Task: Arrange a 60-minute meeting to evaluate sustainability reporting metrics.
Action: Mouse moved to (70, 147)
Screenshot: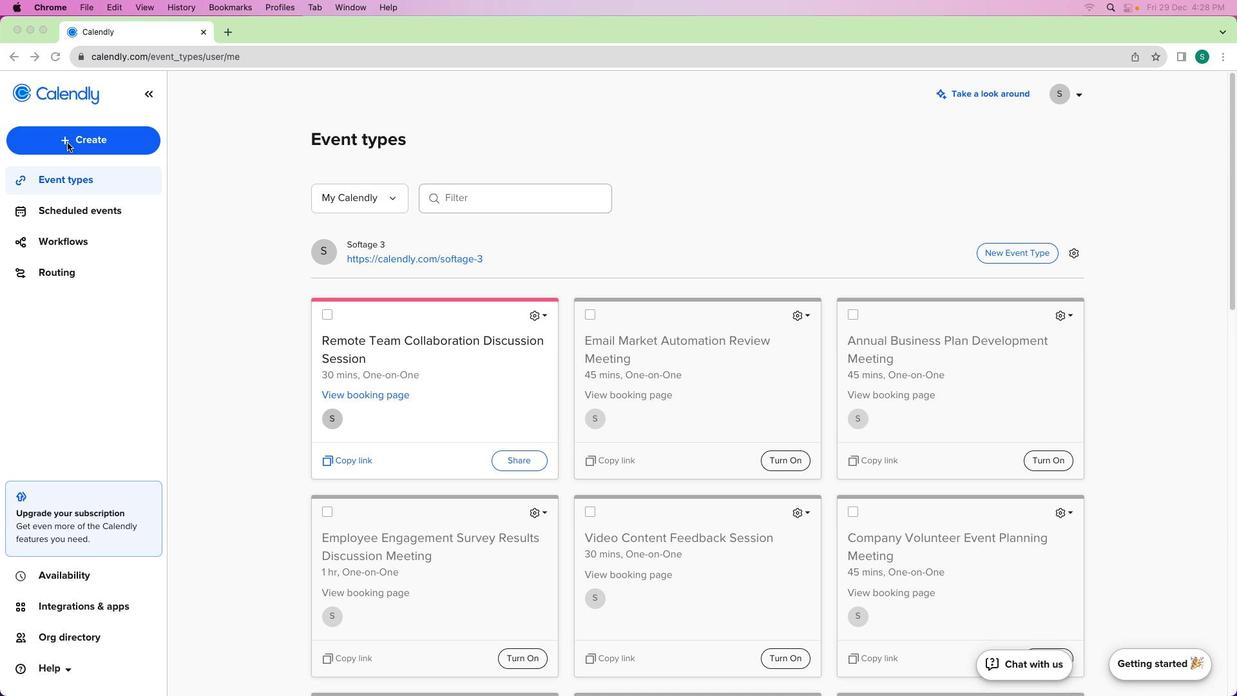 
Action: Mouse pressed left at (70, 147)
Screenshot: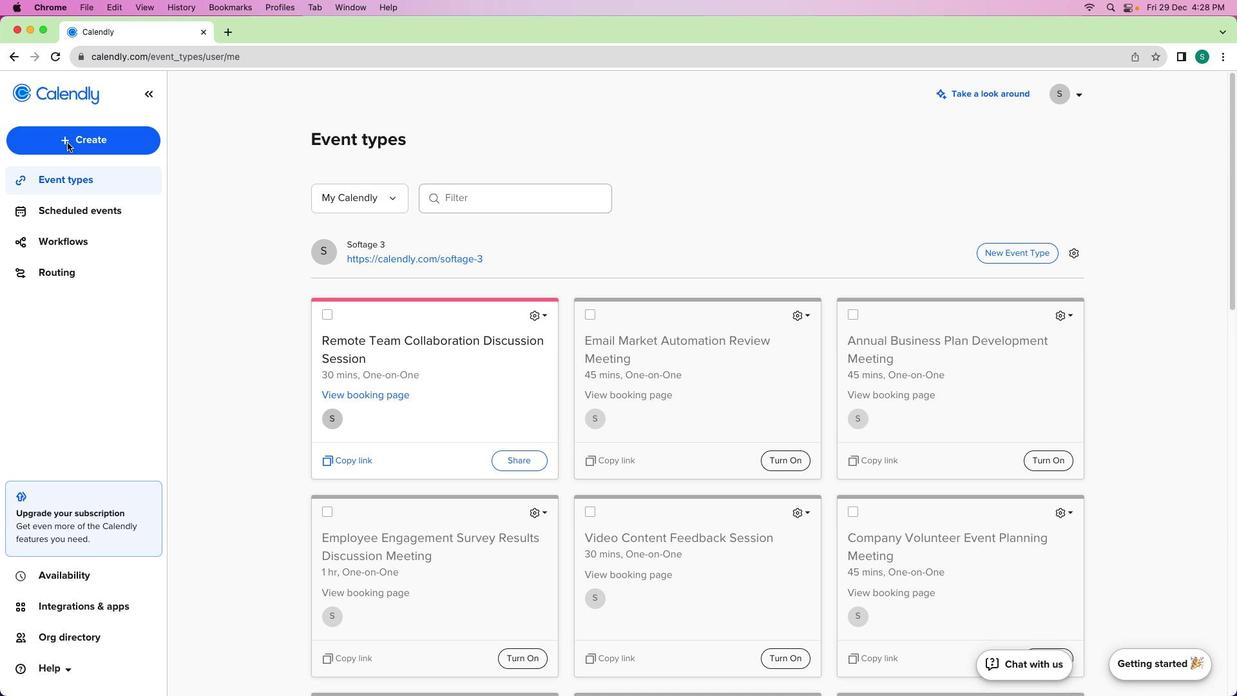 
Action: Mouse moved to (82, 145)
Screenshot: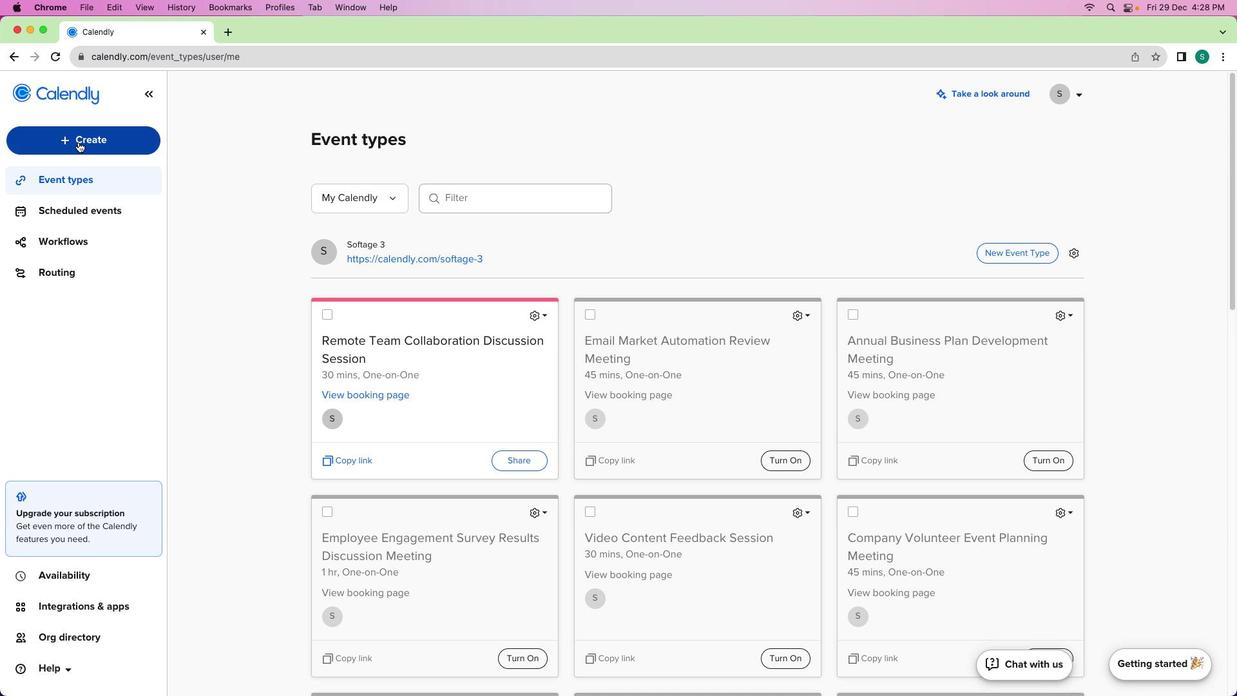 
Action: Mouse pressed left at (82, 145)
Screenshot: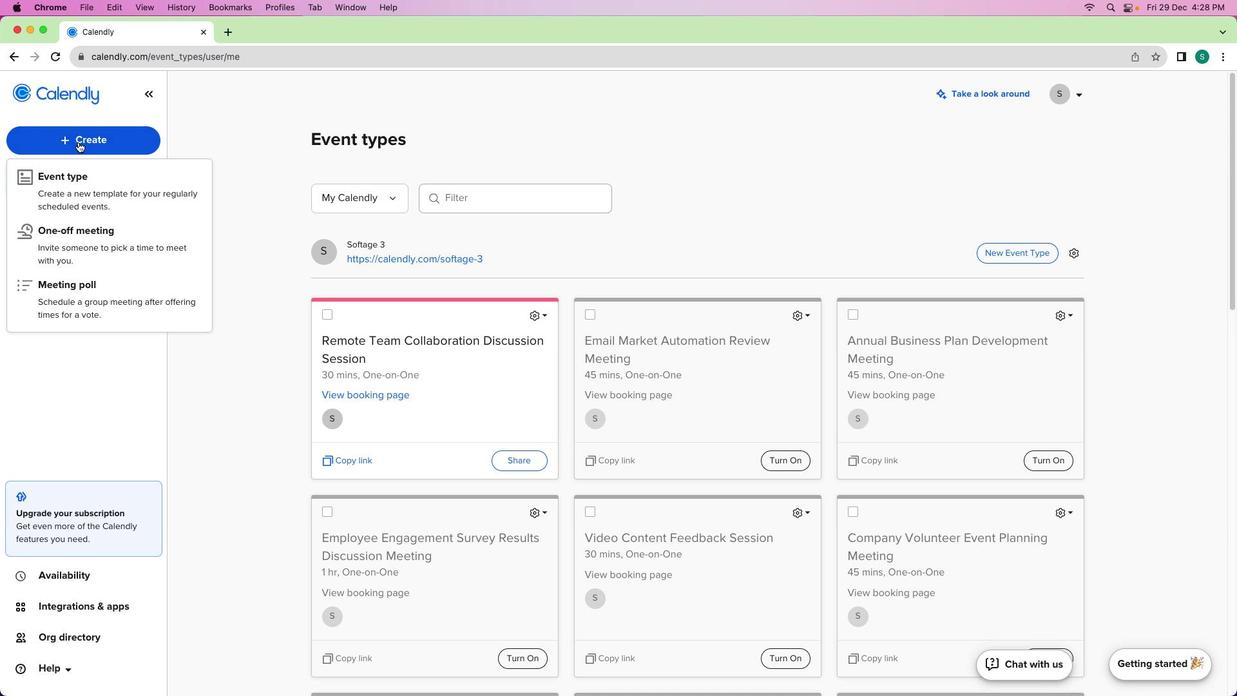 
Action: Mouse moved to (93, 191)
Screenshot: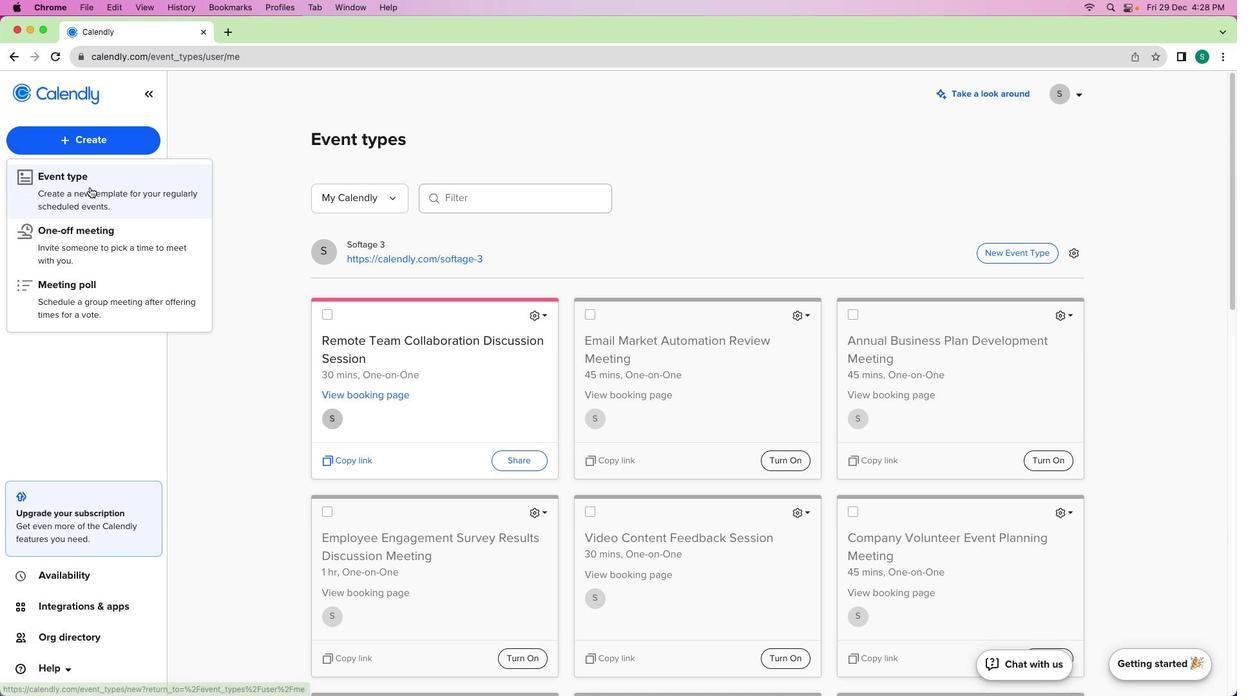 
Action: Mouse pressed left at (93, 191)
Screenshot: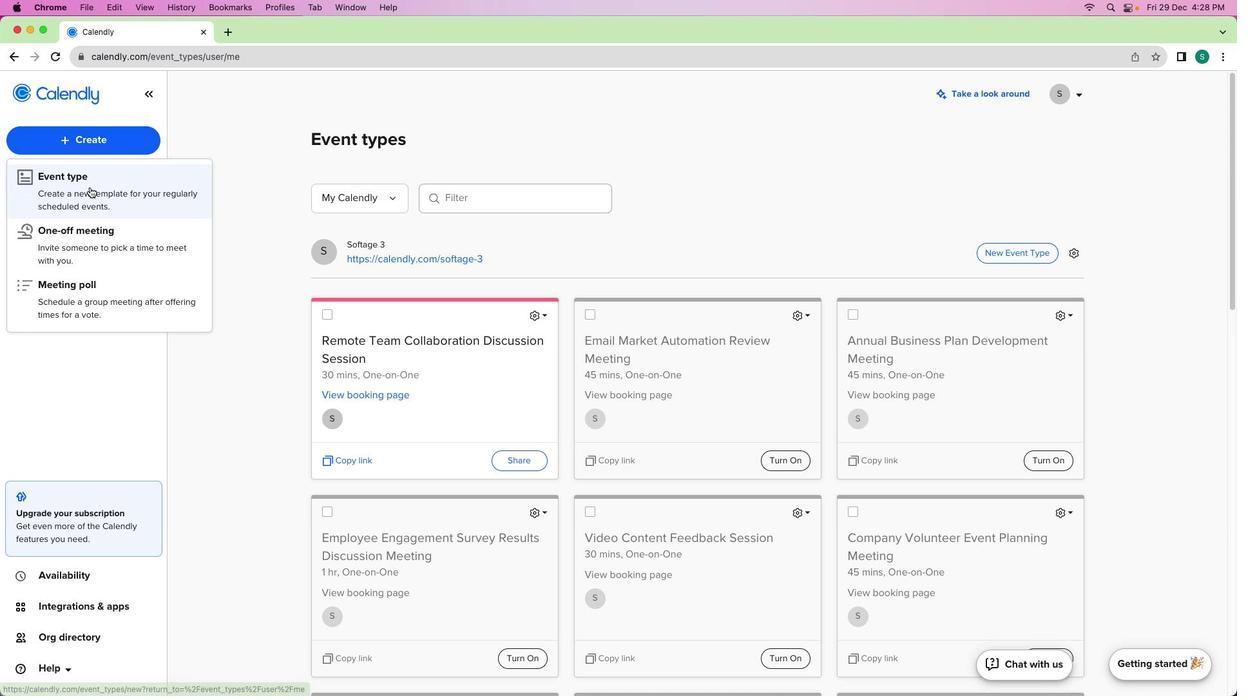 
Action: Mouse moved to (452, 253)
Screenshot: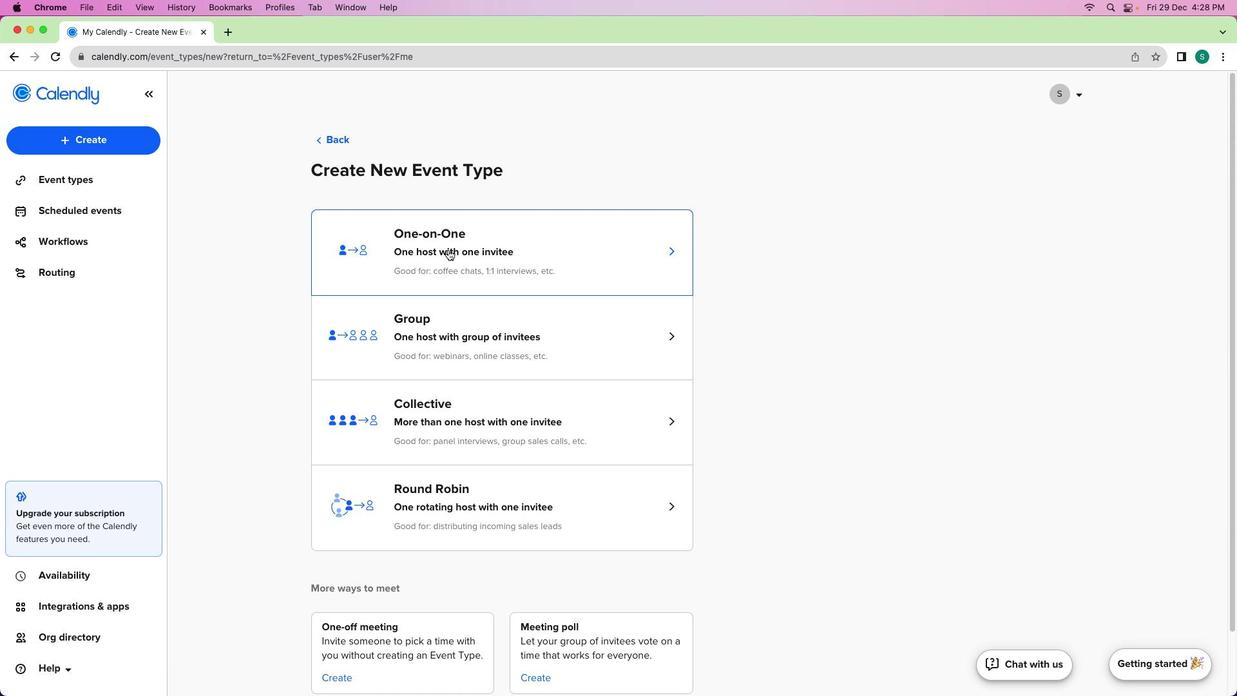 
Action: Mouse pressed left at (452, 253)
Screenshot: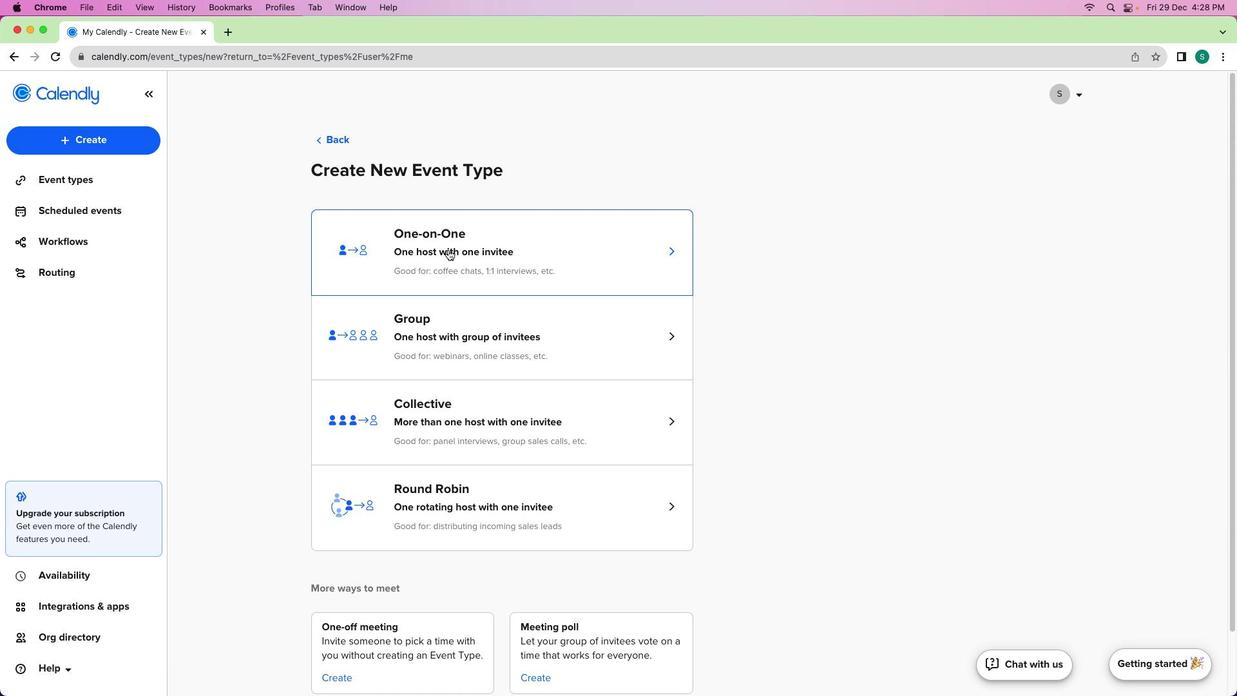 
Action: Mouse moved to (148, 198)
Screenshot: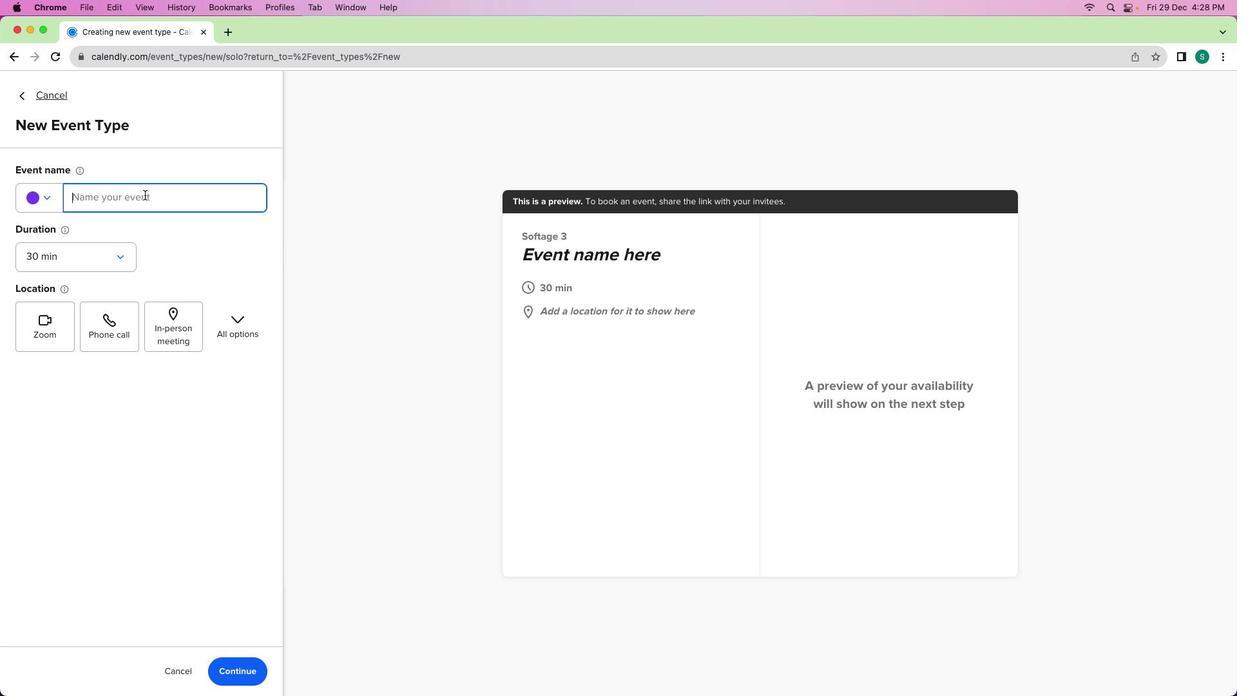 
Action: Mouse pressed left at (148, 198)
Screenshot: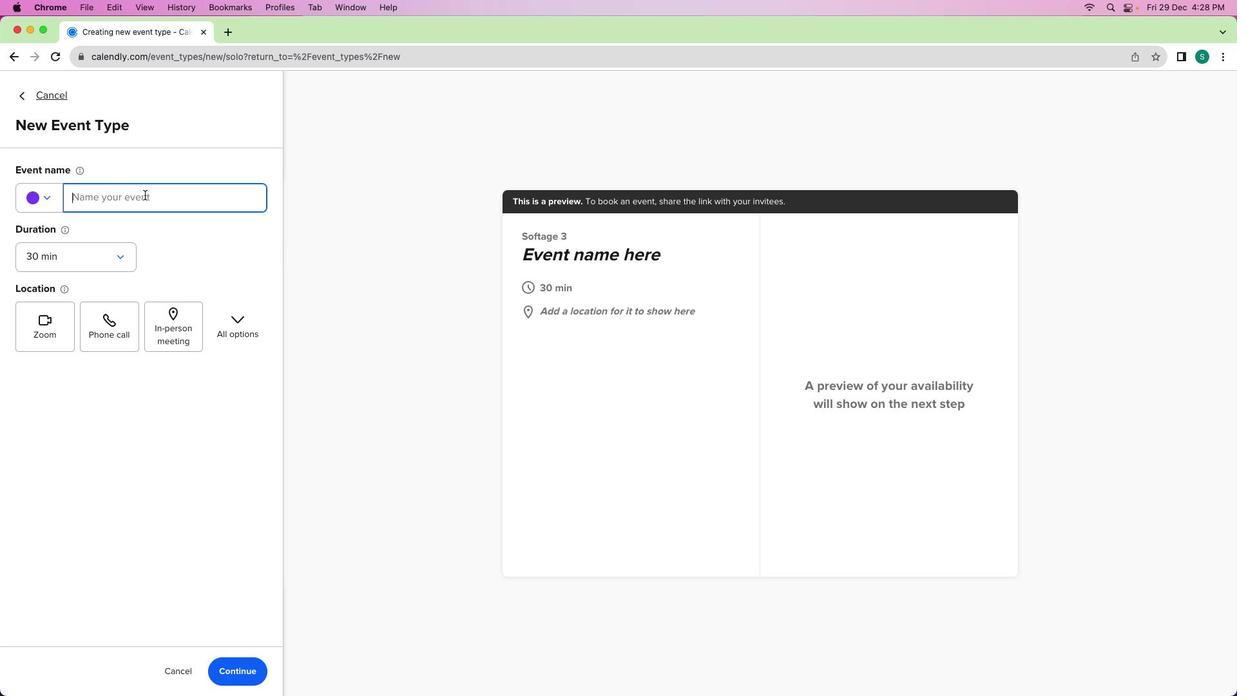 
Action: Mouse moved to (160, 203)
Screenshot: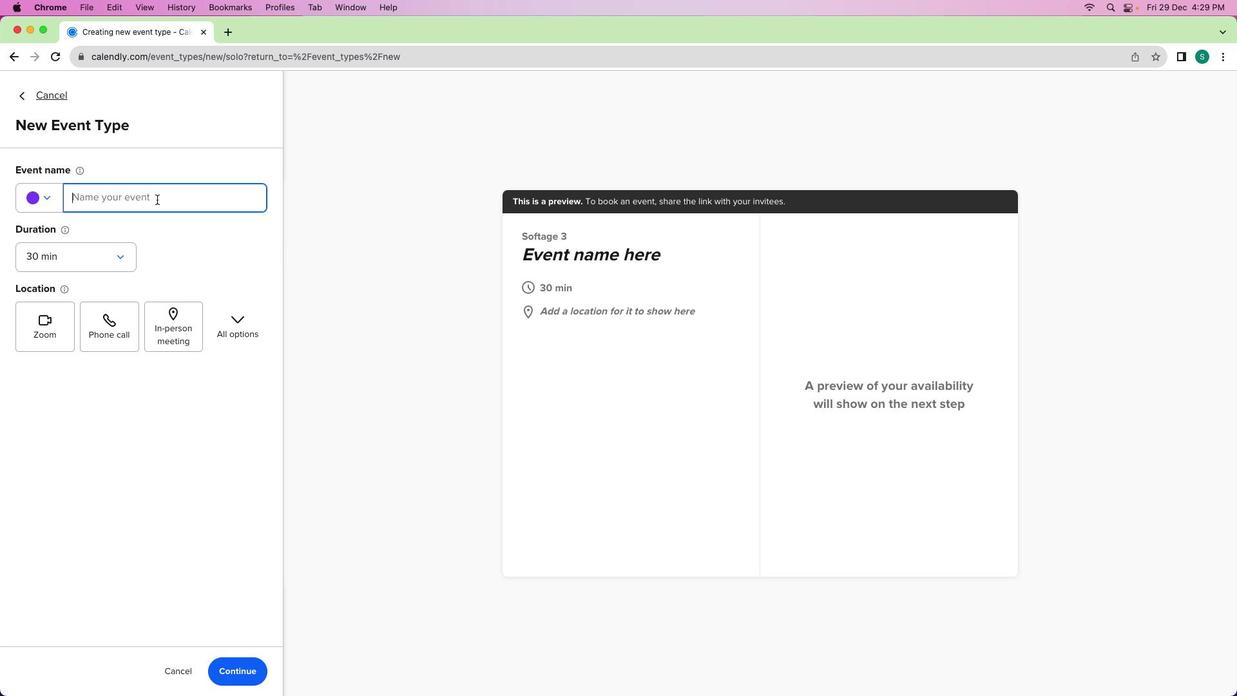 
Action: Key pressed Key.shift'S''u''s''t''a''i''n''a''b''i''l''i''t''y'Key.spaceKey.shift'R''e''p''o''r''t''i''n''g'Key.spaceKey.shift'M''e''r''t'Key.backspaceKey.backspace't''r''i''c''s'Key.spaceKey.shift'E''v''a''l''u''a''t''i''o''n'Key.spaceKey.shift'E'Key.backspaceKey.shift'M''e''e''t''i''n''g'
Screenshot: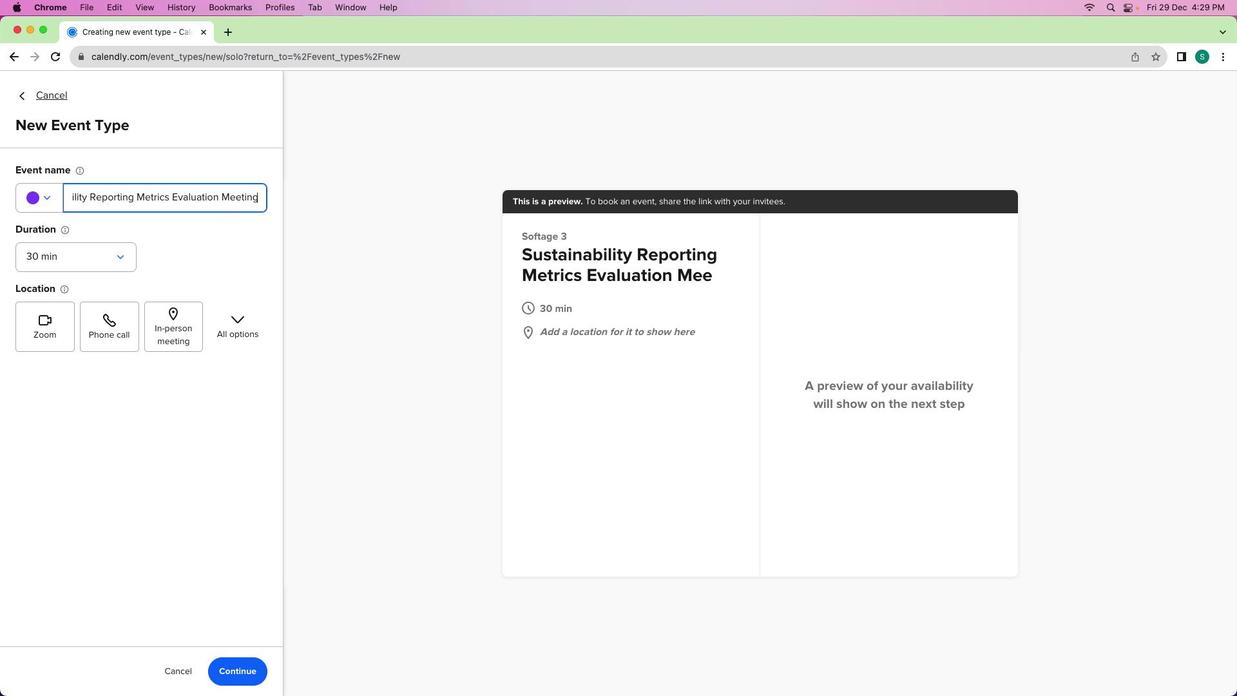 
Action: Mouse moved to (88, 253)
Screenshot: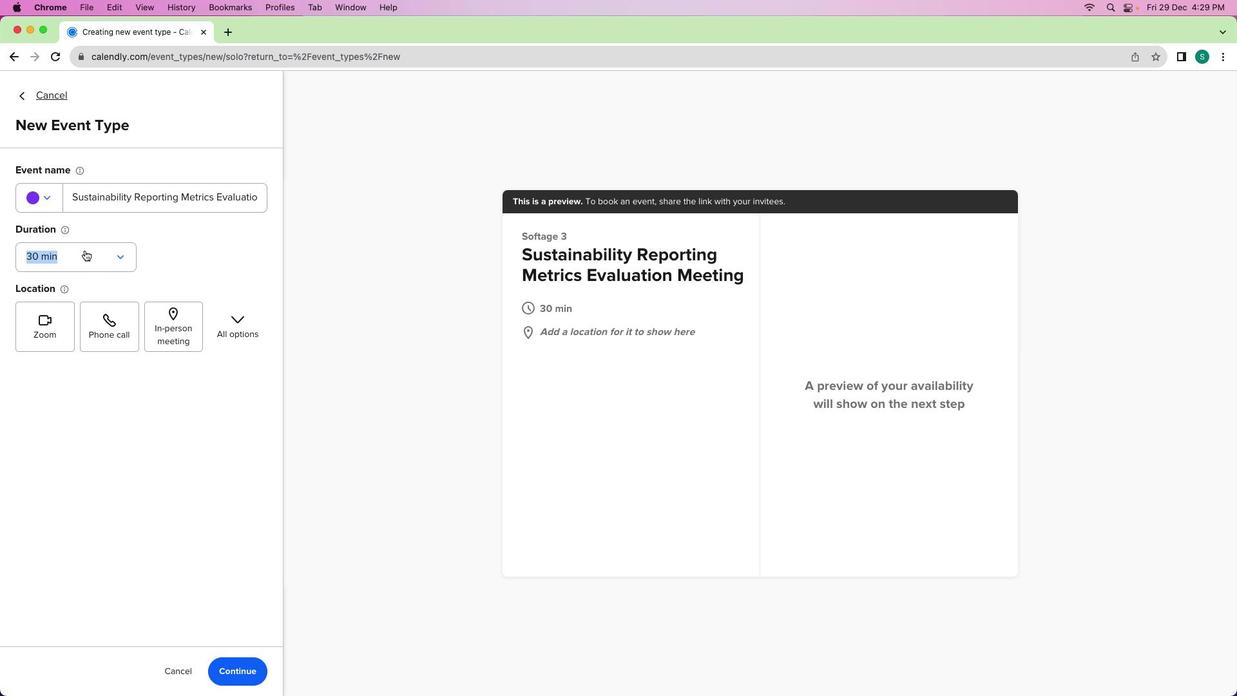 
Action: Mouse pressed left at (88, 253)
Screenshot: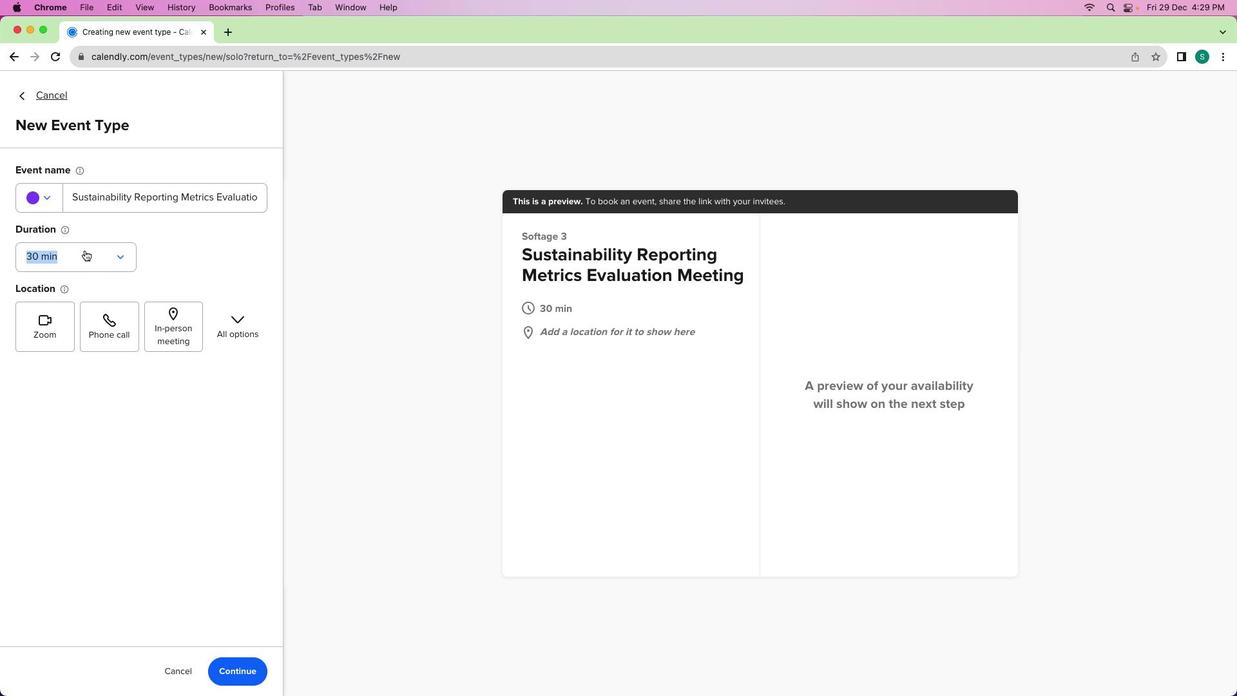 
Action: Mouse moved to (79, 369)
Screenshot: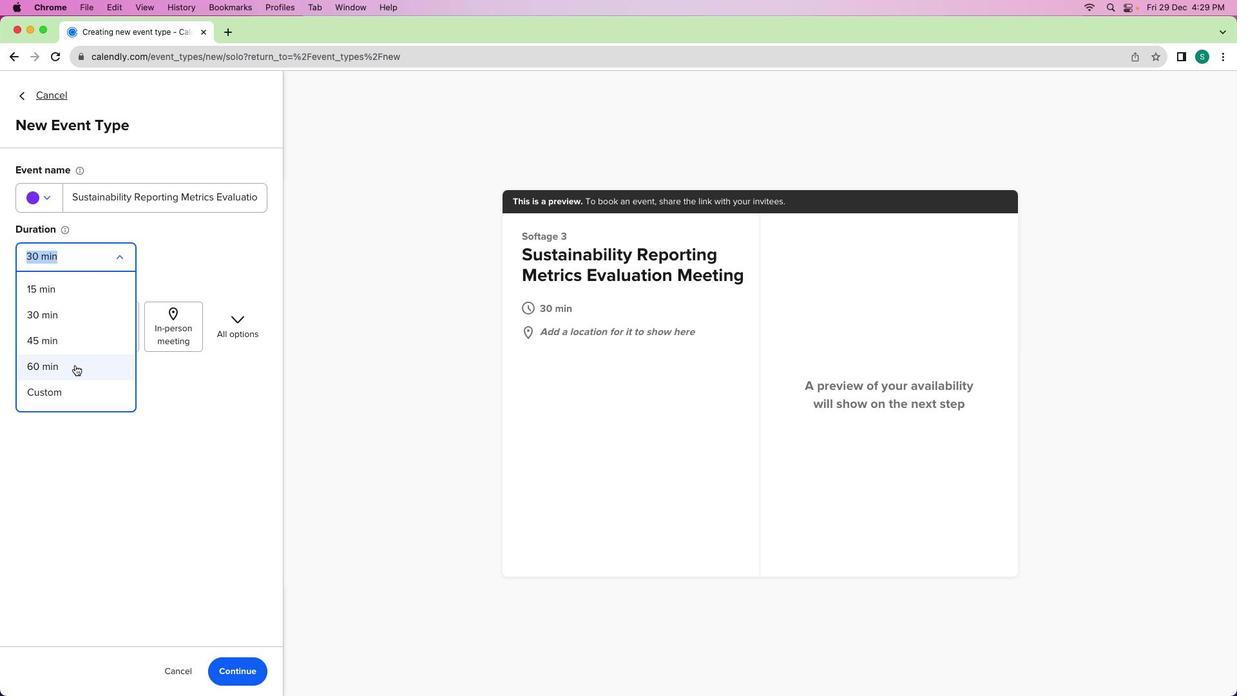 
Action: Mouse pressed left at (79, 369)
Screenshot: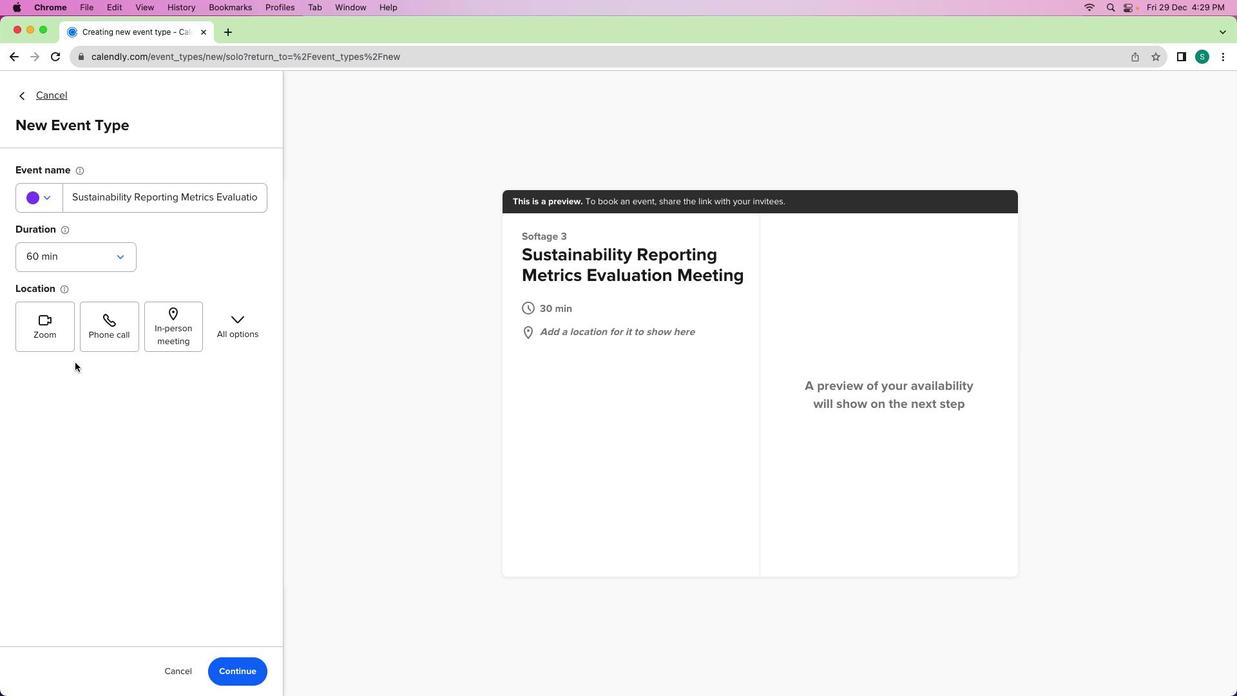 
Action: Mouse moved to (52, 205)
Screenshot: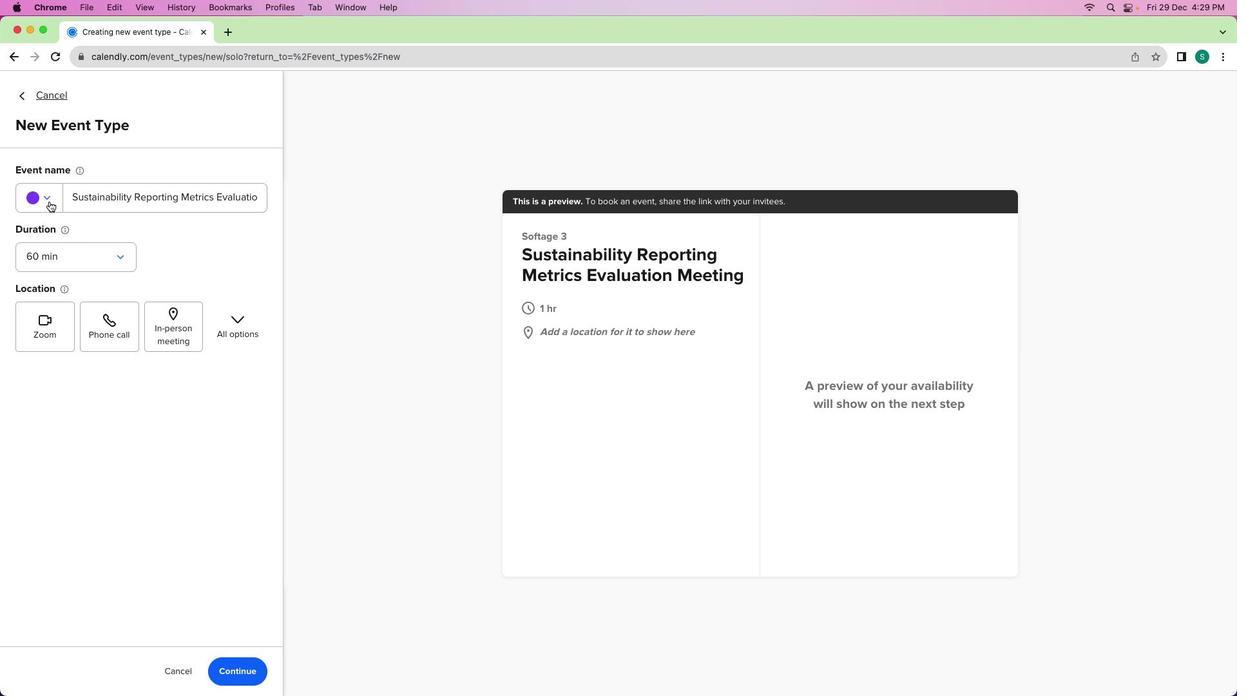 
Action: Mouse pressed left at (52, 205)
Screenshot: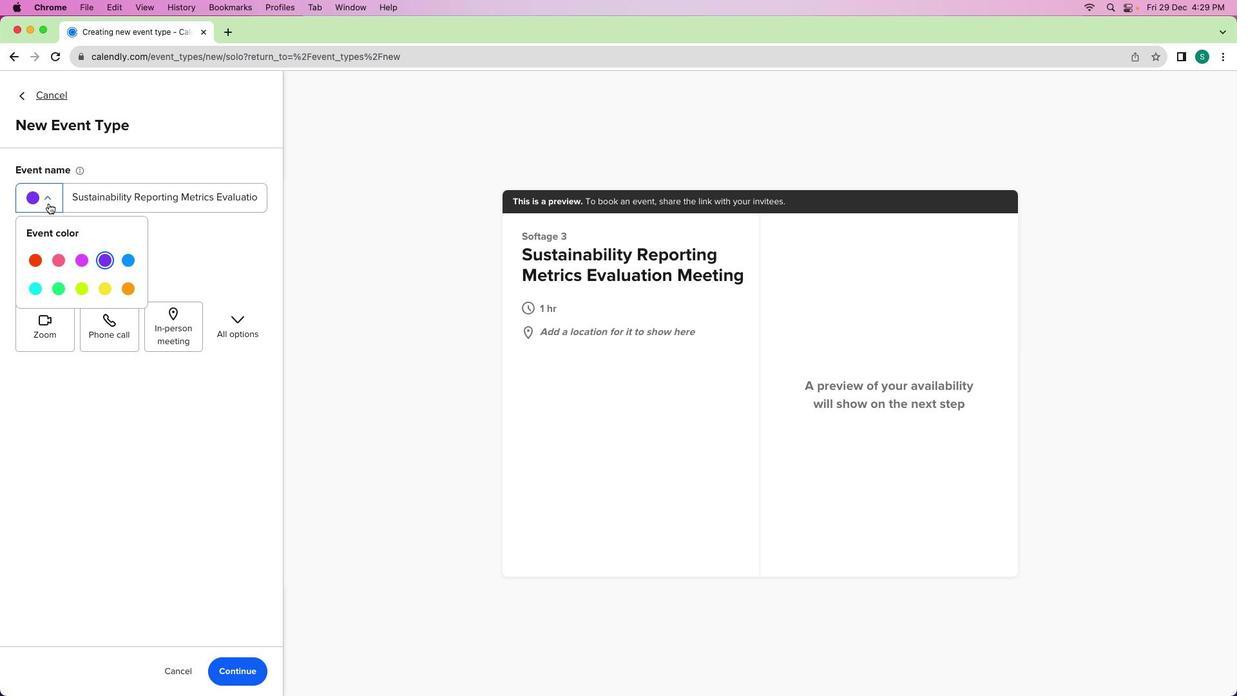 
Action: Mouse moved to (65, 297)
Screenshot: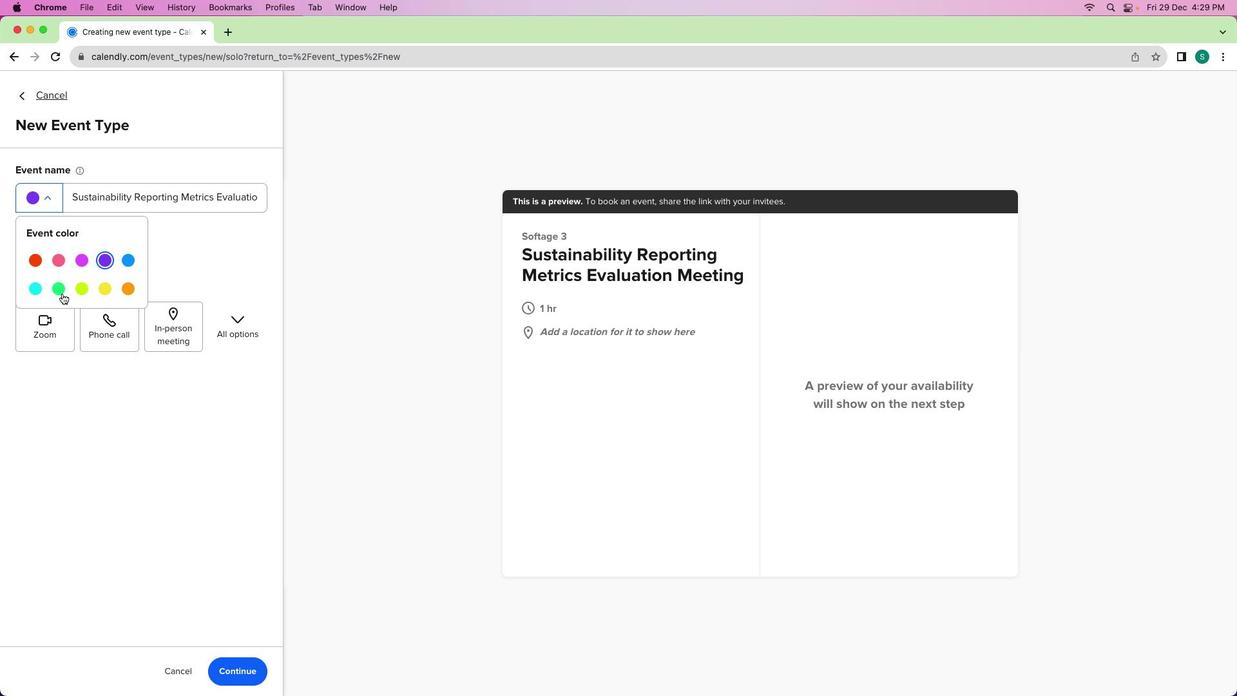 
Action: Mouse pressed left at (65, 297)
Screenshot: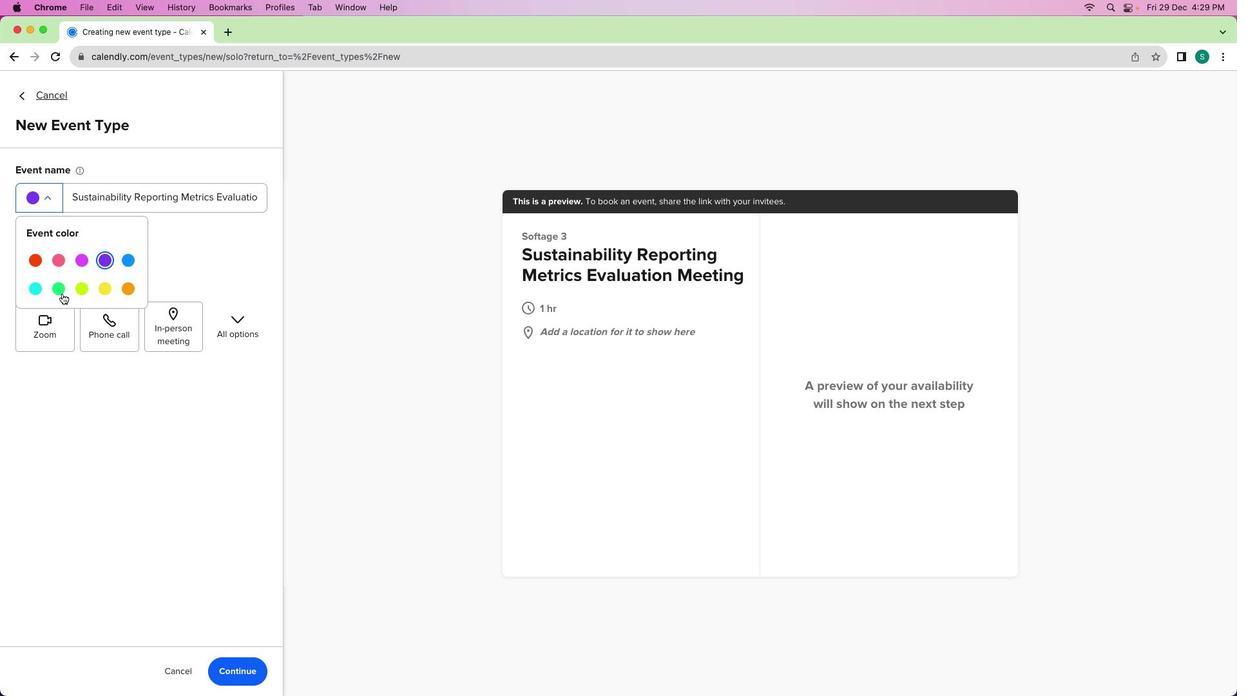 
Action: Mouse moved to (72, 324)
Screenshot: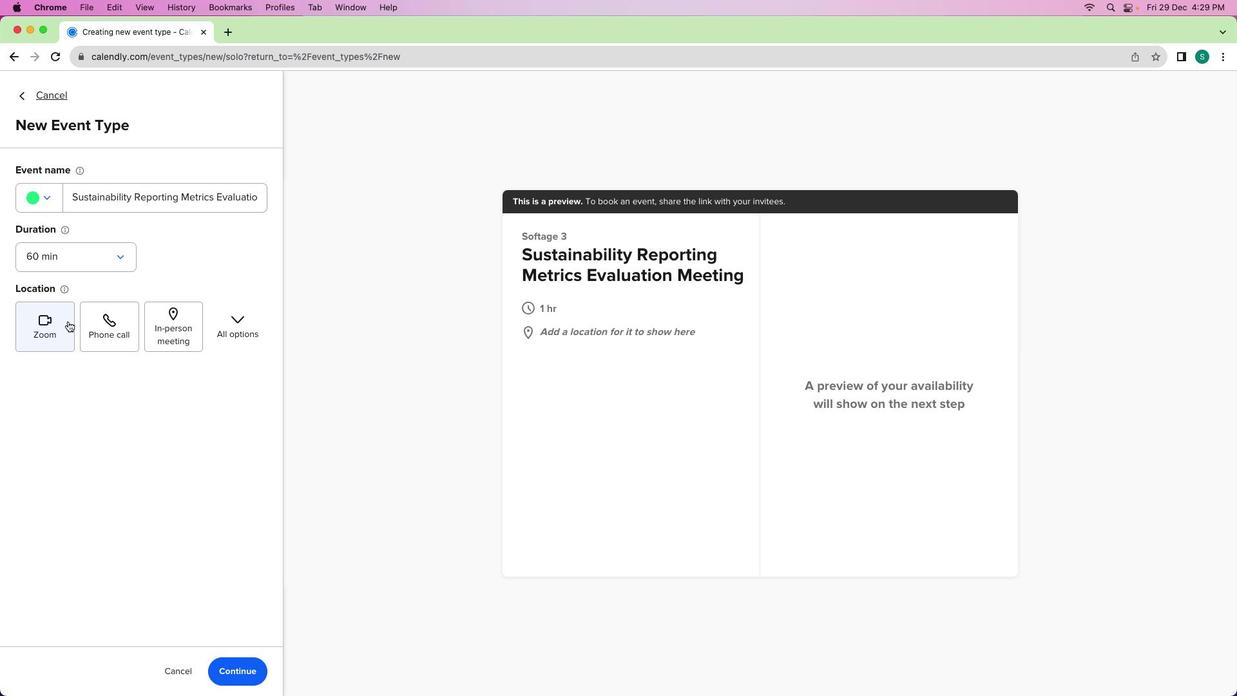 
Action: Mouse pressed left at (72, 324)
Screenshot: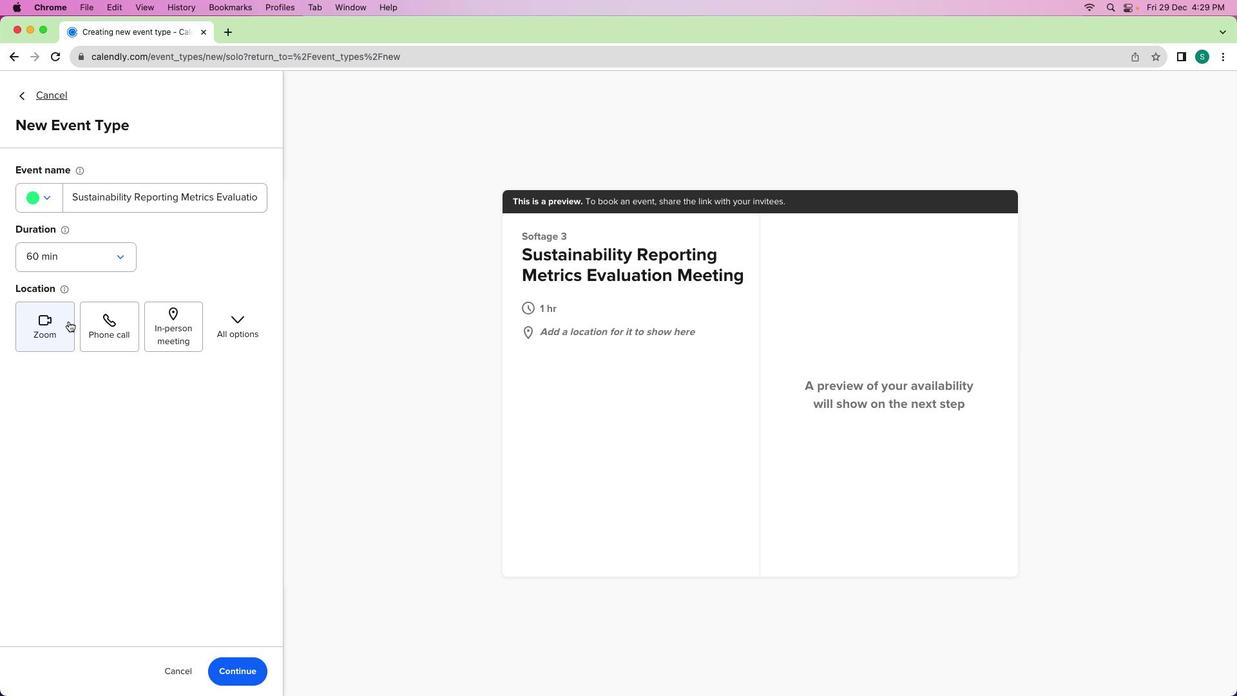 
Action: Mouse moved to (268, 675)
Screenshot: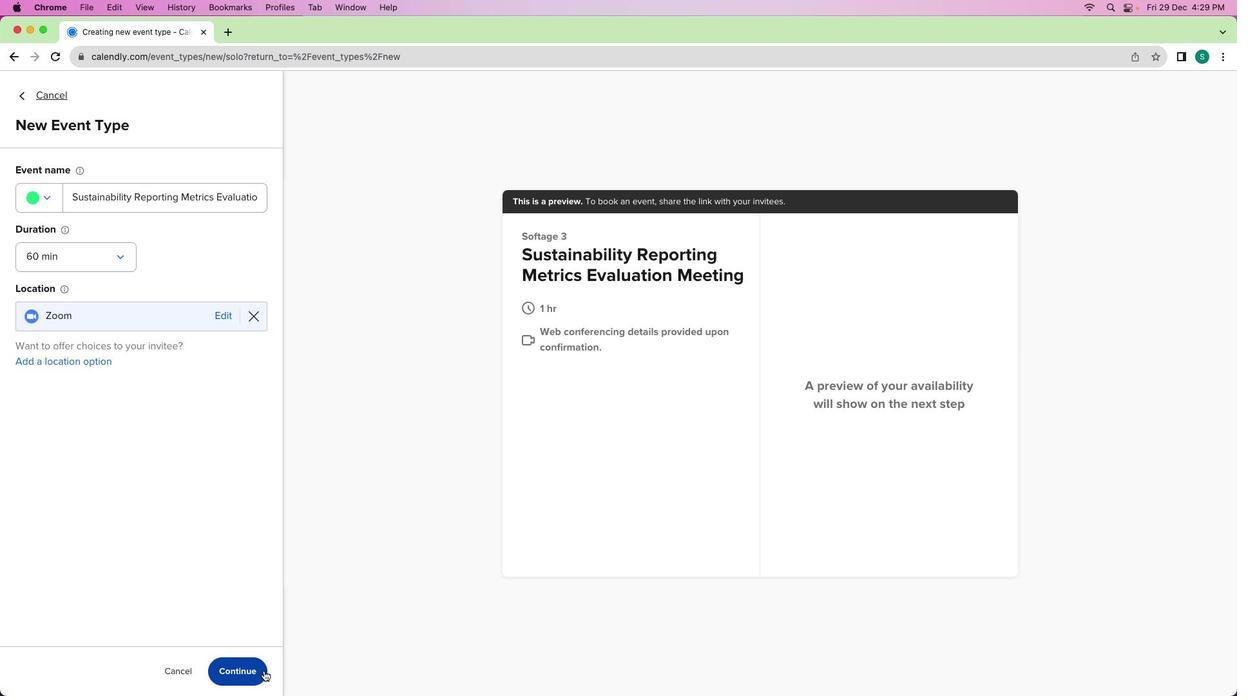
Action: Mouse pressed left at (268, 675)
Screenshot: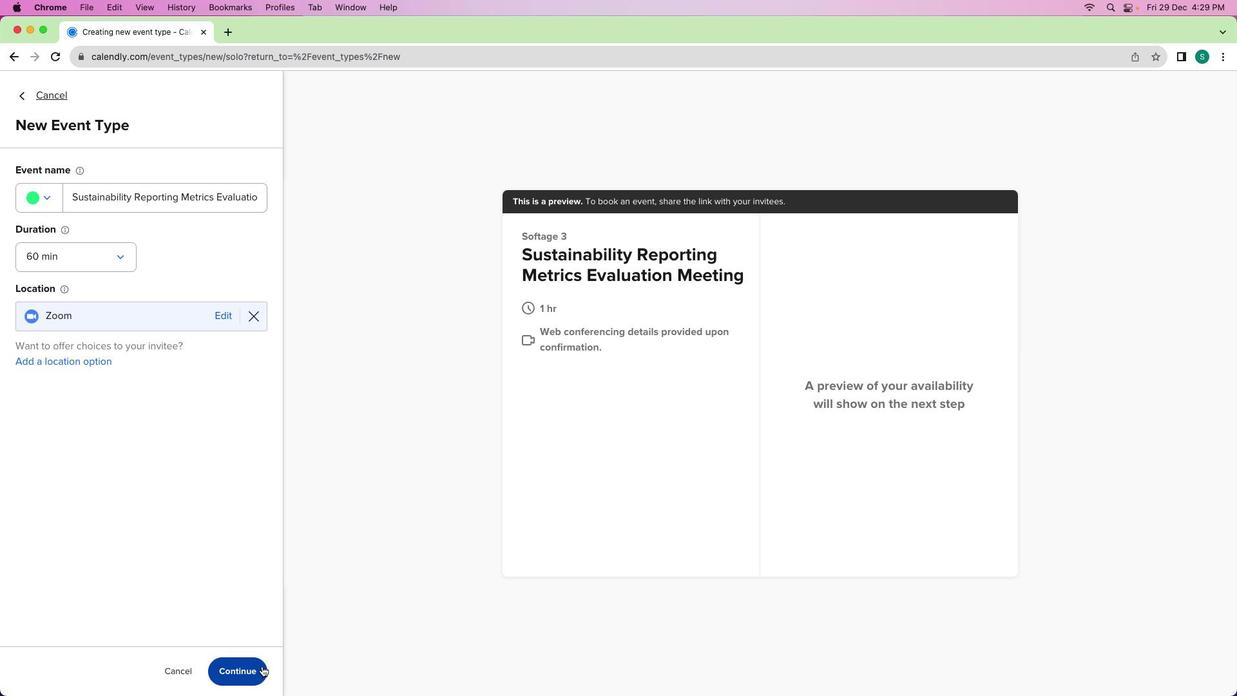 
Action: Mouse moved to (145, 228)
Screenshot: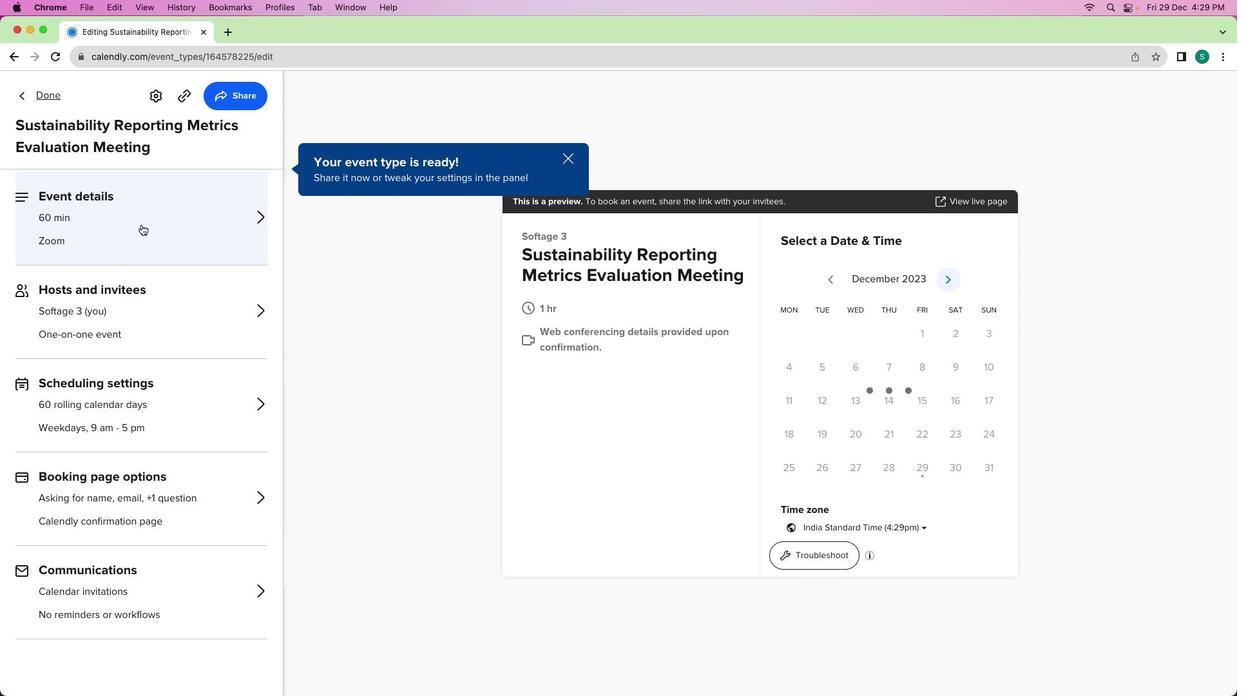 
Action: Mouse pressed left at (145, 228)
Screenshot: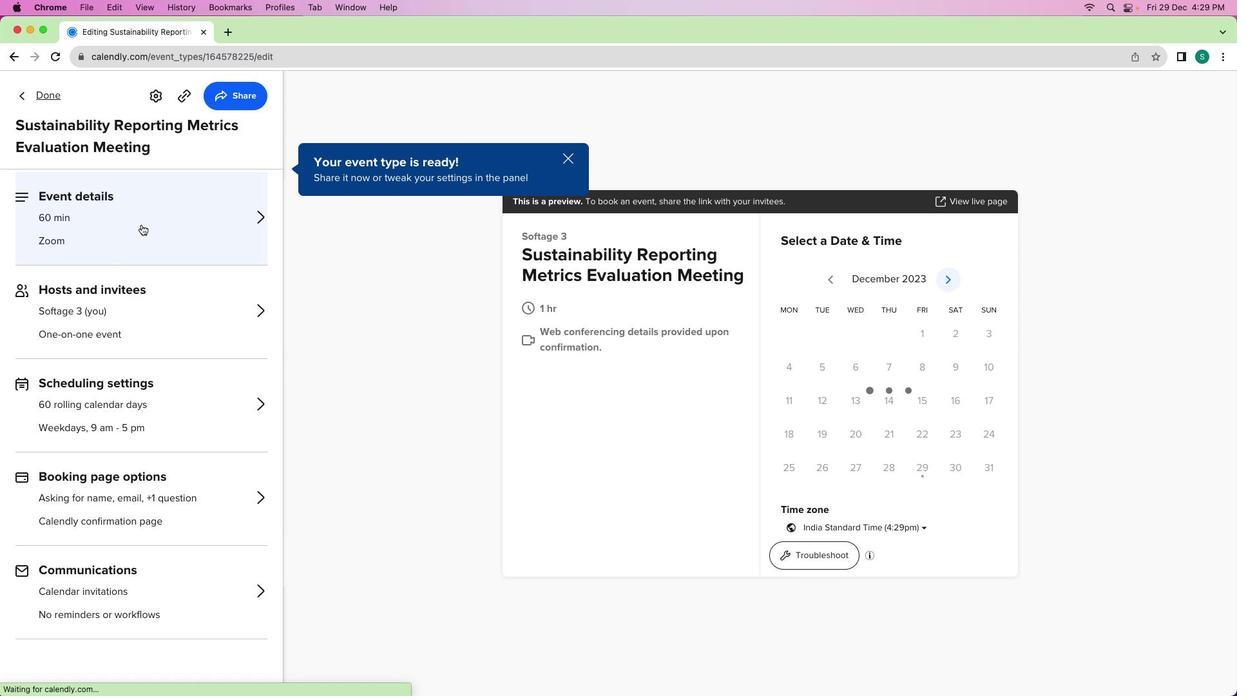 
Action: Mouse moved to (127, 478)
Screenshot: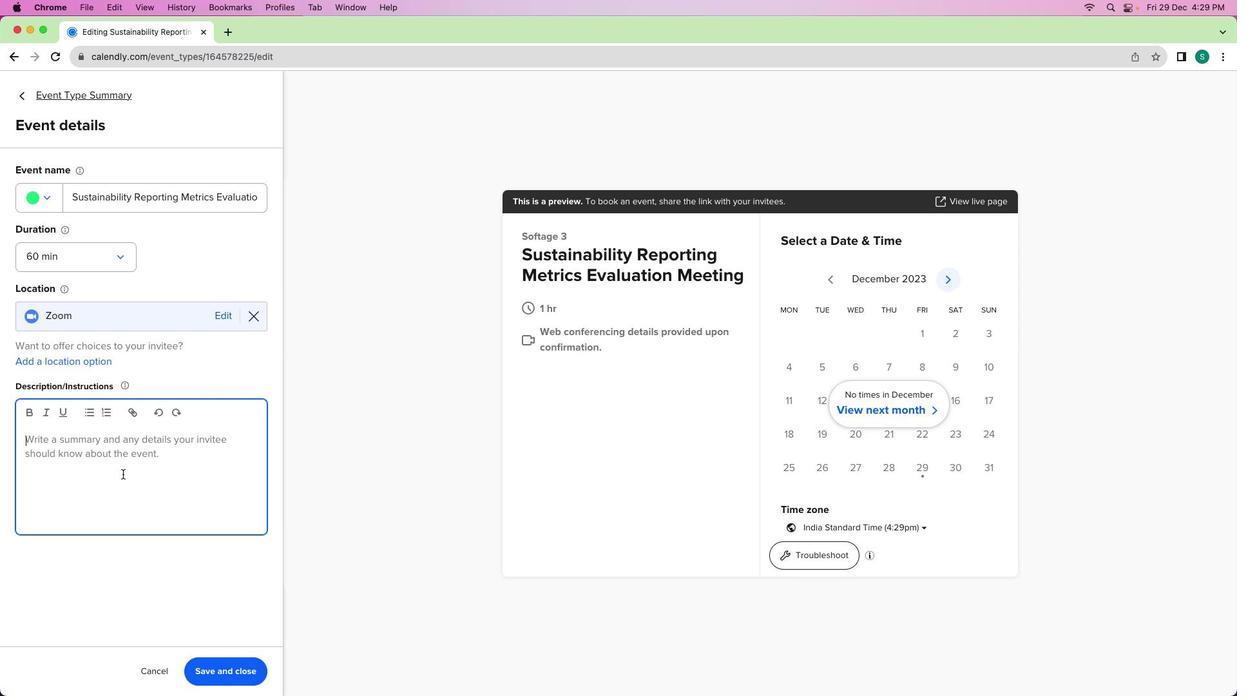 
Action: Mouse pressed left at (127, 478)
Screenshot: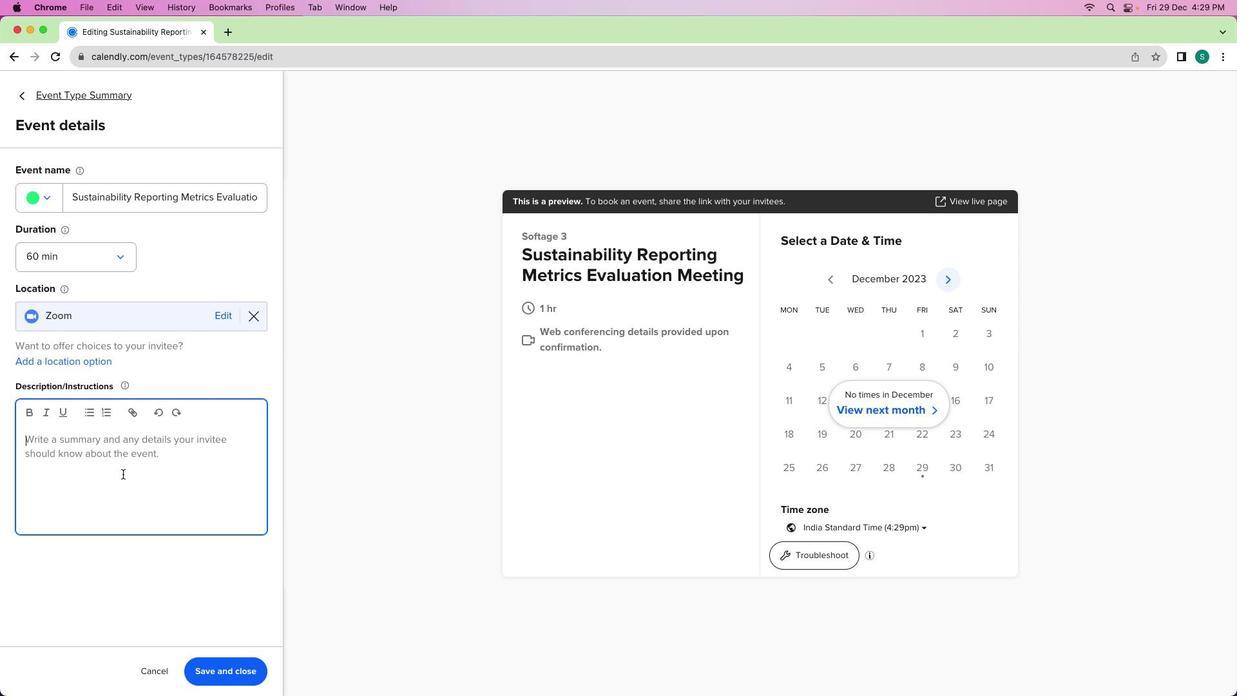 
Action: Mouse moved to (140, 448)
Screenshot: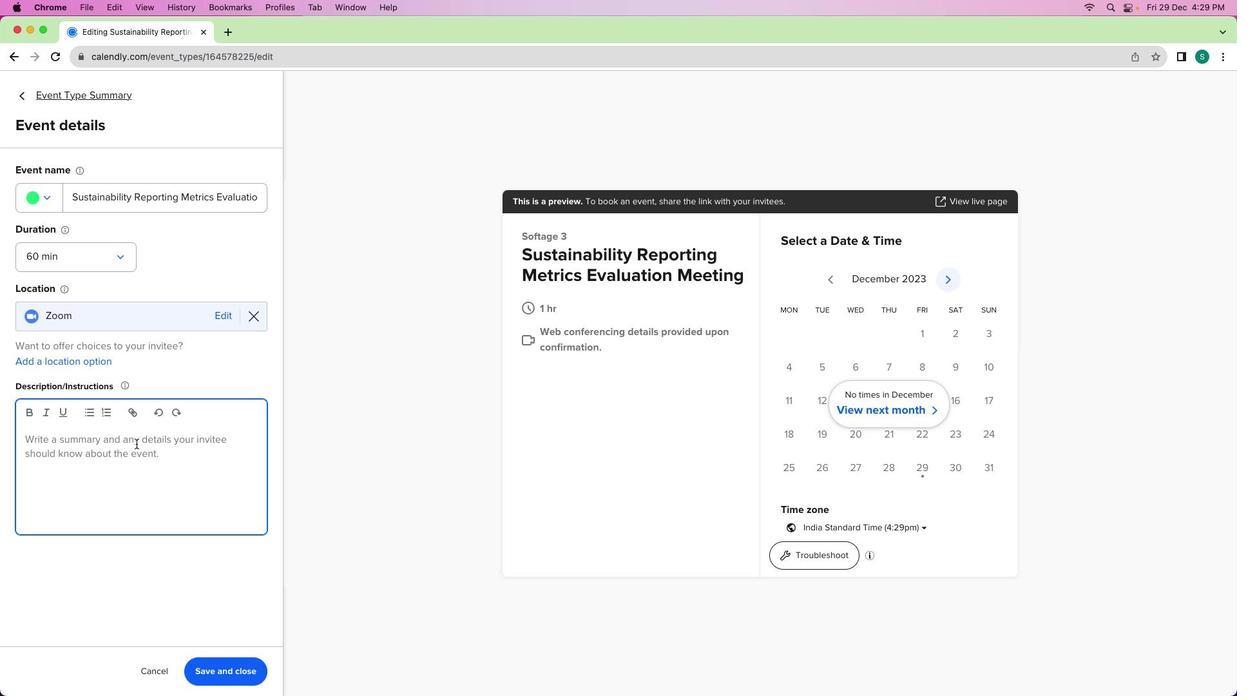 
Action: Key pressed Key.shift'A'Key.space'c''o''m''p''r''e''h''e''n''s''i''v''e'Key.space'm''e''e''t''i''n''g'Key.space'f''o''c''u''s''e''d'Key.space'o''n'Key.space't''h''e'Key.space'e''v''a''l''u''a''t''i''o''n'Key.space'o''f'Key.space'o''u''r'Key.space's''u''s''t''a''i''n''a''b''i''l''i''t''y'Key.space'r''e''p''o''r''t''i''n''g'Key.space'm''e''t''r''i''c''s''.'Key.spaceKey.shift'W''e'Key.space'e''i''l''l'Key.spaceKey.backspaceKey.backspaceKey.backspaceKey.backspaceKey.backspace'w''i''l''l'Key.space'b''e'Key.space'h''i''g''h''l''i''g''h''t''i''m''g'Key.space'k''e''y'Key.spaceKey.ctrl_rKey.leftKey.leftKey.leftKey.leftKey.leftKey.leftKey.backspace'n'Key.down's''y'Key.backspace'u''s''t''a''i''n''a''b''i''l''i''y''t'Key.spaceKey.backspaceKey.backspaceKey.spaceKey.leftKey.left't'Key.down'i''n''d''i''c''a''t''o''r''s'','Key.space'a''n''a''l''y''z''e'Key.space'p''e''r''f''p''\x05'Key.backspace'i'Key.backspace'o''r''m''a''n''c''e'Key.space'd''a''t''a'','Key.space'a''n''d'Key.space'd''i''s''c''u''s''s'Key.space's''t''r''a''t''e''g''i''e''s'Key.space'f''o''r'Key.space'f''o''r'Key.backspaceKey.backspace'u''t''h''e''r'Key.space'i''m''p''r''o'Key.leftKey.leftKey.leftKey.leftKey.leftKey.leftKey.leftKey.leftKey.leftKey.left'e'Key.downKey.leftKey.leftKey.leftKey.leftKey.leftKey.leftKey.leftKey.leftKey.leftKey.leftKey.backspace'r'Key.down'v''w'Key.backspace'e''m''e''n''t'Key.space'i''n'Key.space'o''u''r'Key.space'u'Key.backspace's''u''s''t''a''i''n''a''i''l''i''t''y'Key.space'r''e''p''o''r''t''i''n''g'Key.space'p''r''a''c''t''i''c''e''s''.'Key.upKey.rightKey.rightKey.rightKey.rightKey.rightKey.rightKey.rightKey.rightKey.rightKey.rightKey.rightKey.rightKey.rightKey.rightKey.rightKey.rightKey.rightKey.rightKey.rightKey.rightKey.rightKey.left'b'
Screenshot: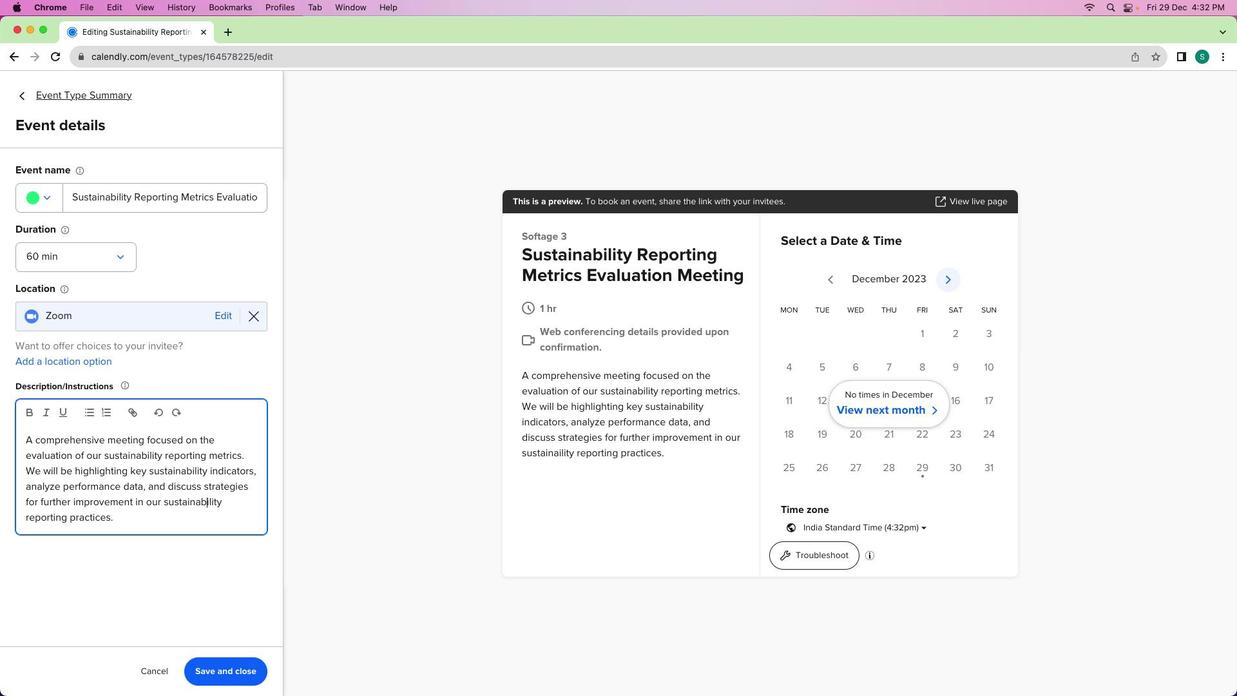
Action: Mouse moved to (225, 677)
Screenshot: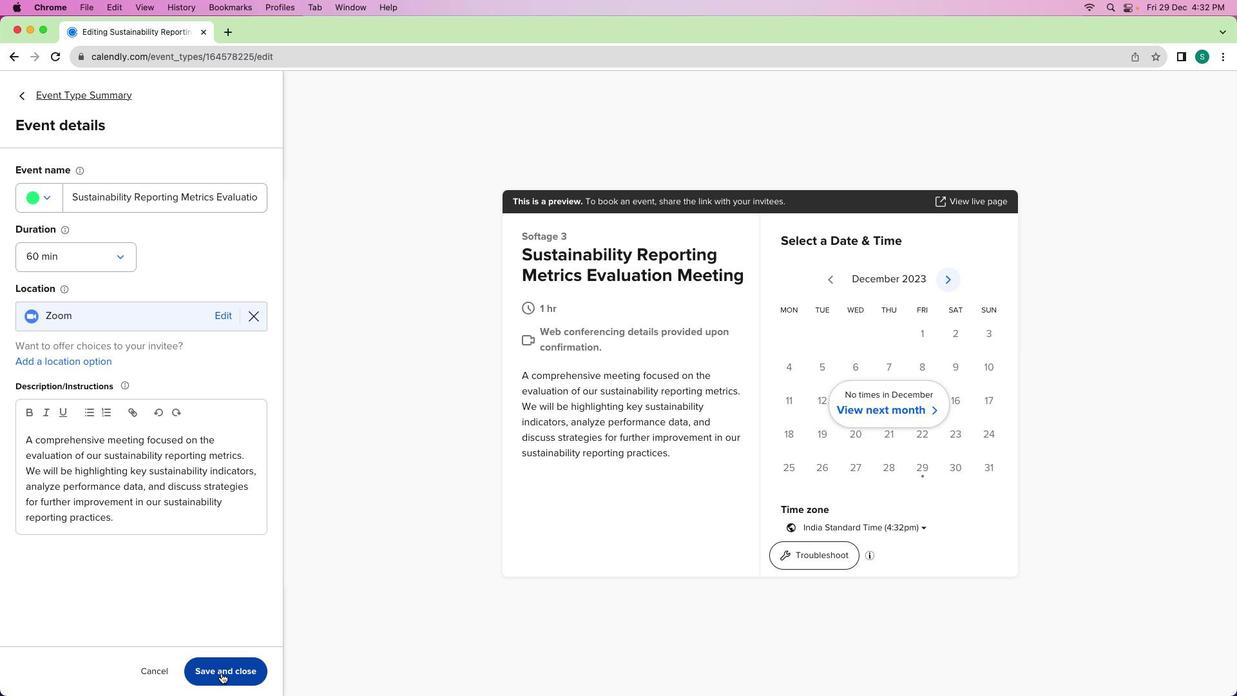 
Action: Mouse pressed left at (225, 677)
Screenshot: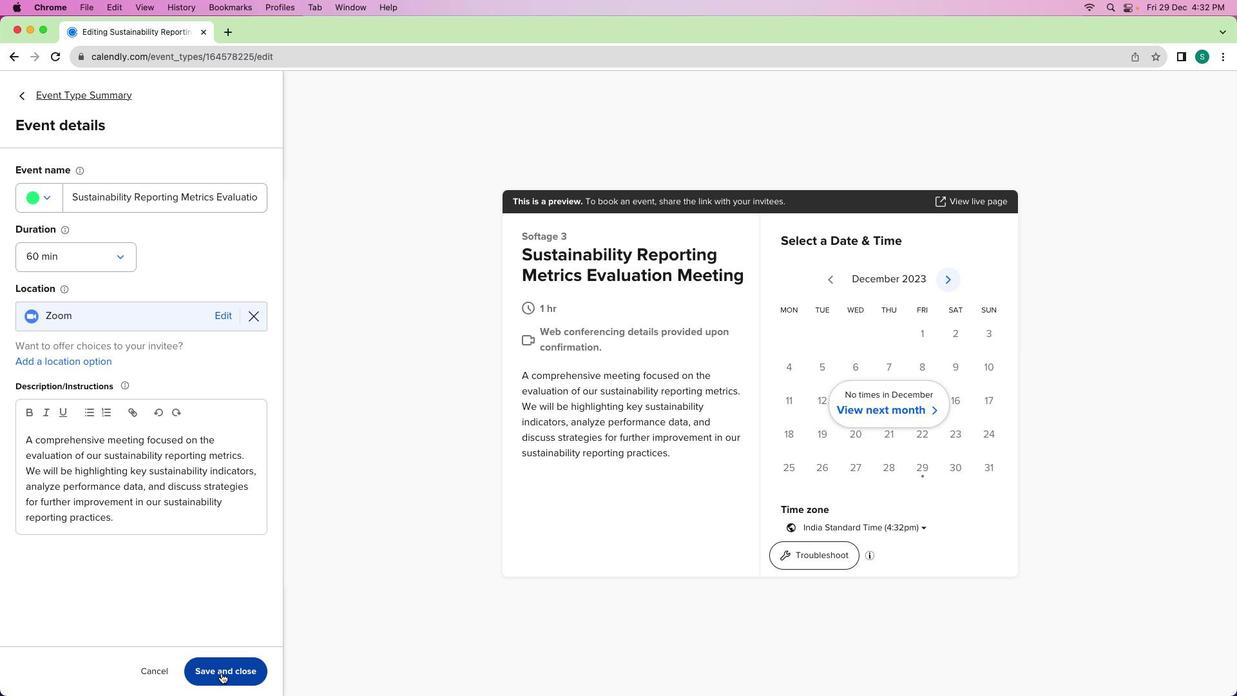 
Action: Mouse moved to (38, 97)
Screenshot: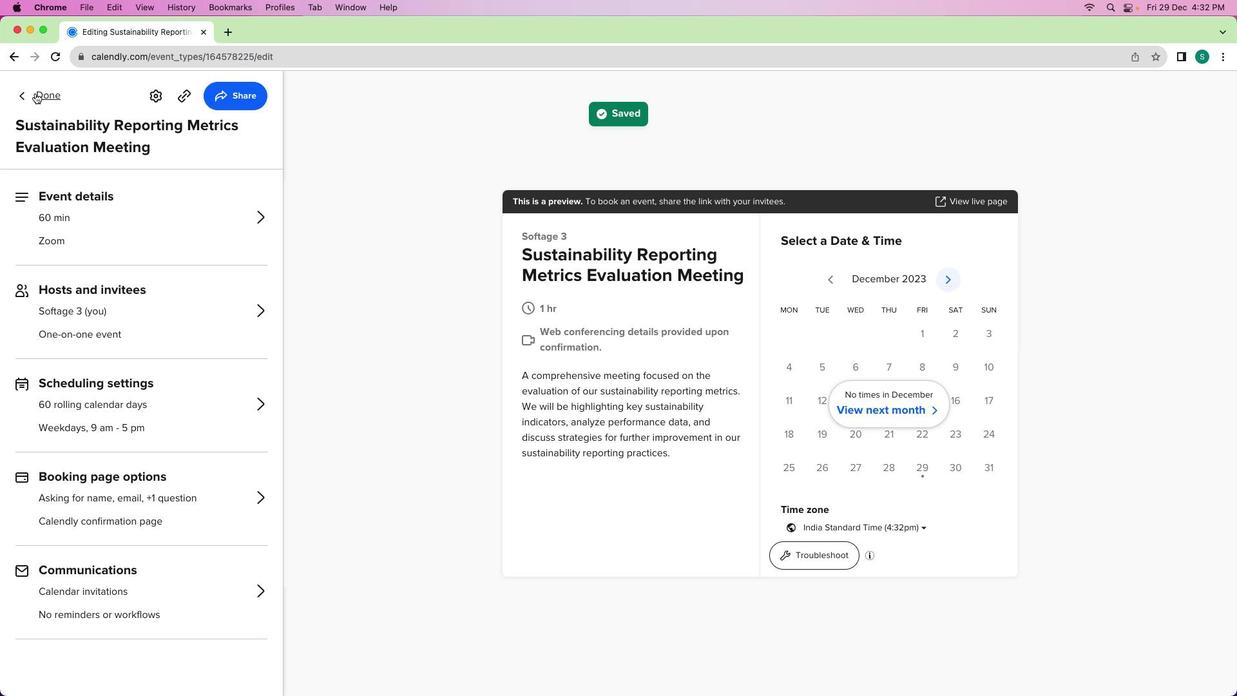 
Action: Mouse pressed left at (38, 97)
Screenshot: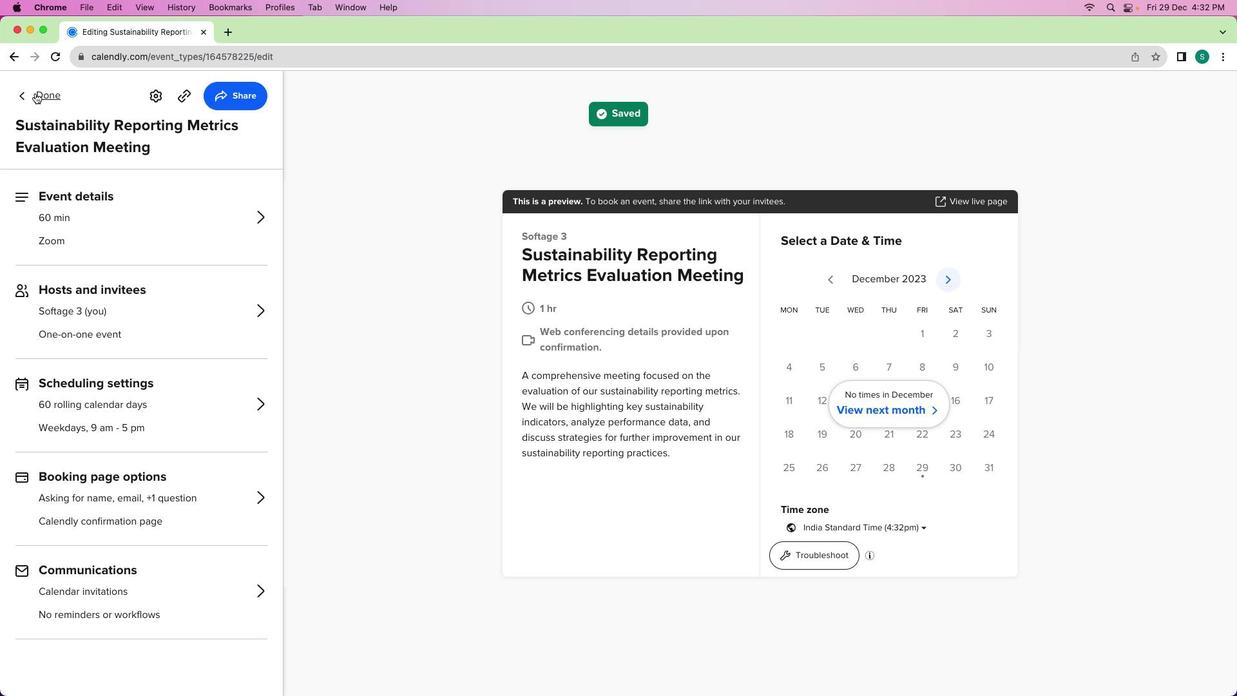 
Action: Mouse moved to (469, 383)
Screenshot: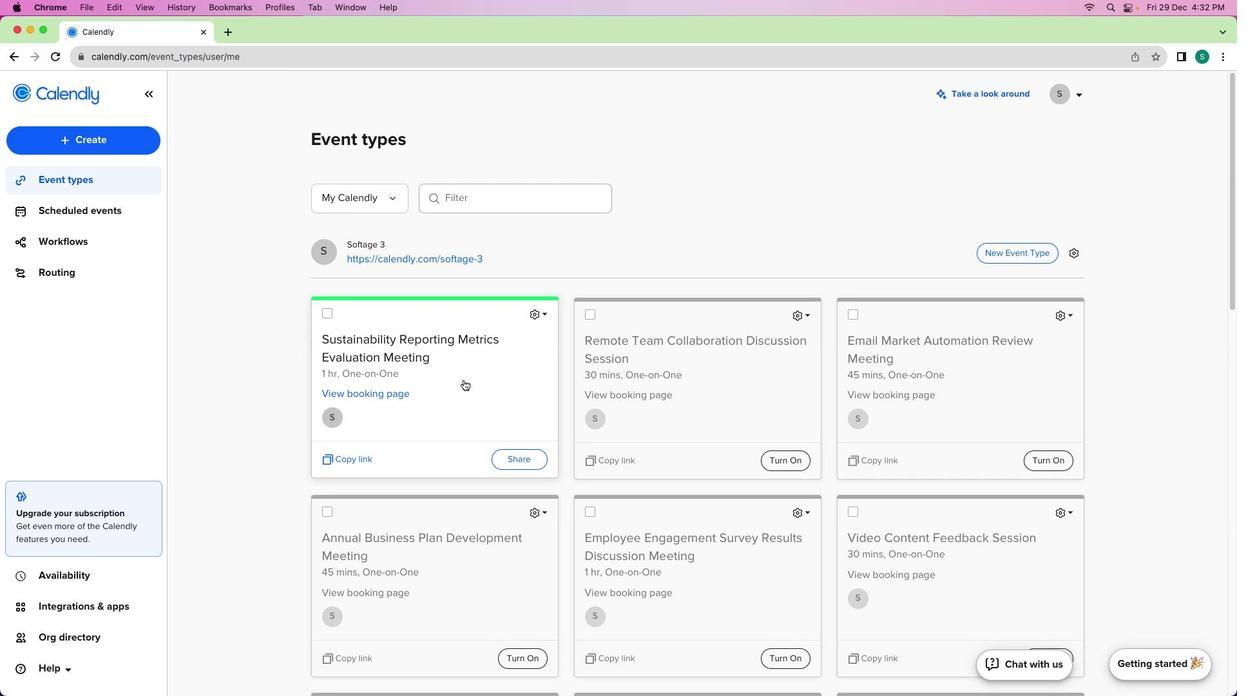 
